 Task: Add a dependency to the task Implement a new cloud-based supply chain management system for a company , the existing task  Develop a new online tool for customer support ticketing in the project AnalyseNow
Action: Mouse moved to (96, 311)
Screenshot: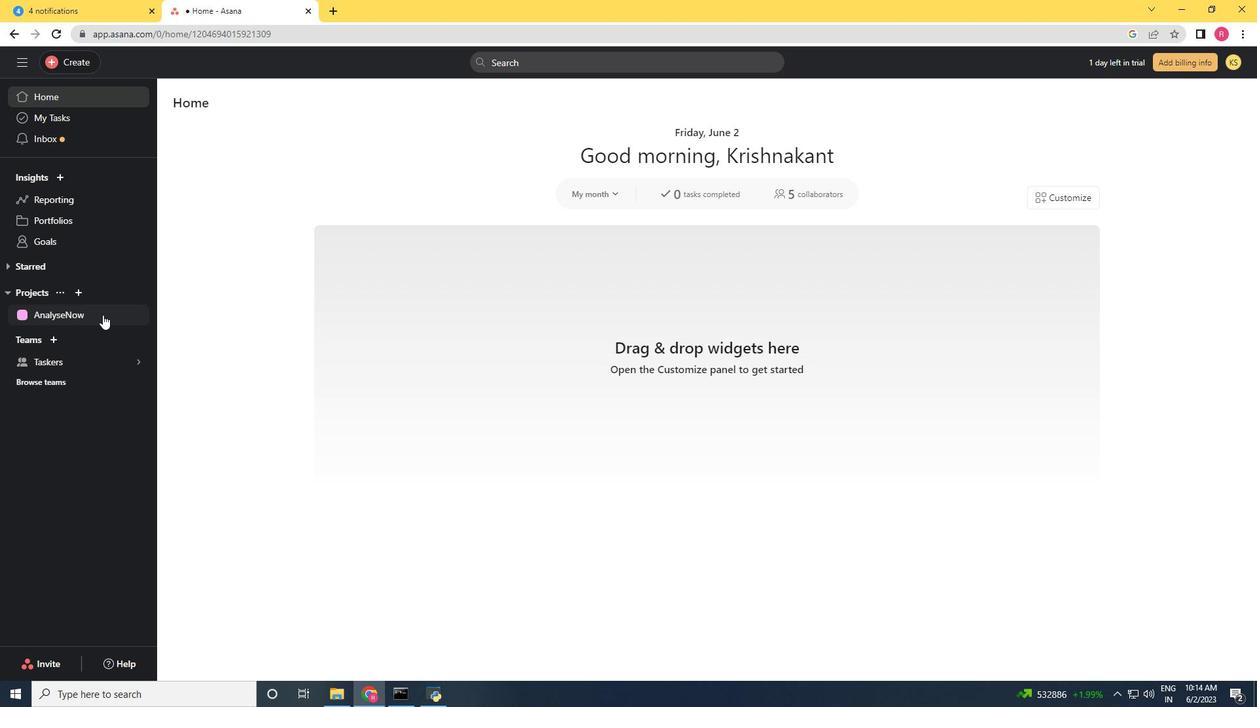 
Action: Mouse pressed left at (96, 311)
Screenshot: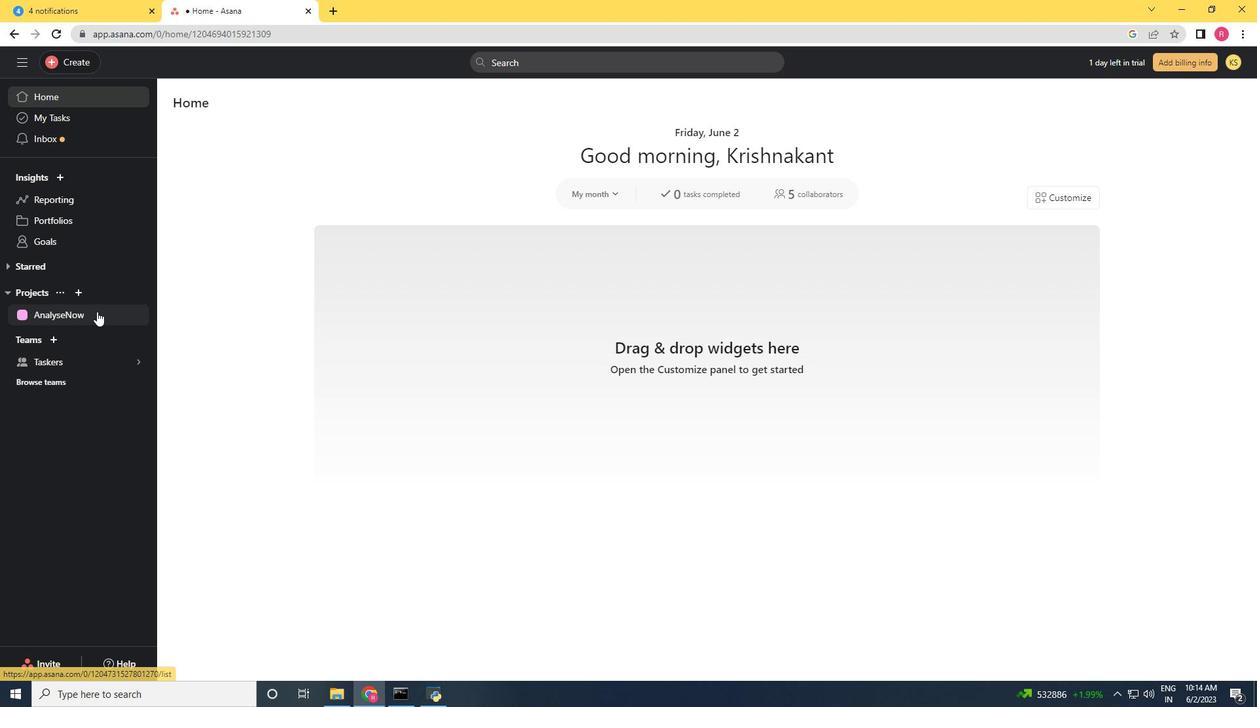 
Action: Mouse moved to (573, 414)
Screenshot: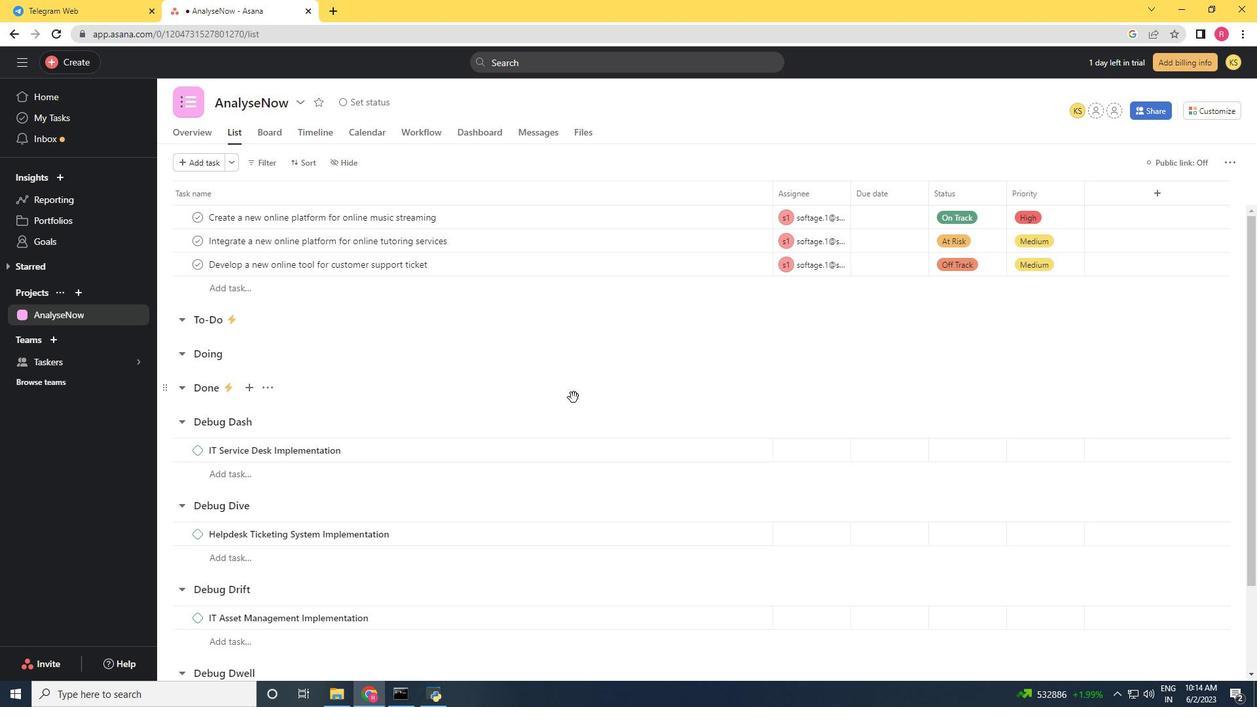 
Action: Mouse scrolled (573, 413) with delta (0, 0)
Screenshot: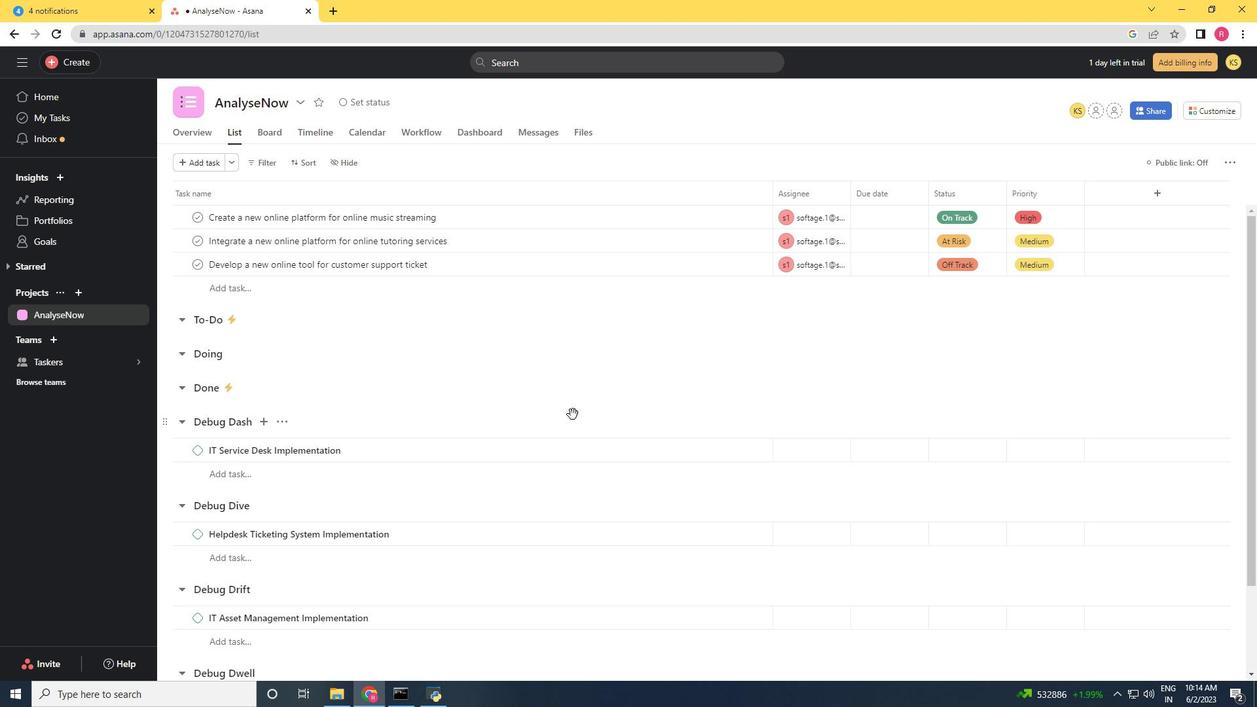 
Action: Mouse scrolled (573, 413) with delta (0, 0)
Screenshot: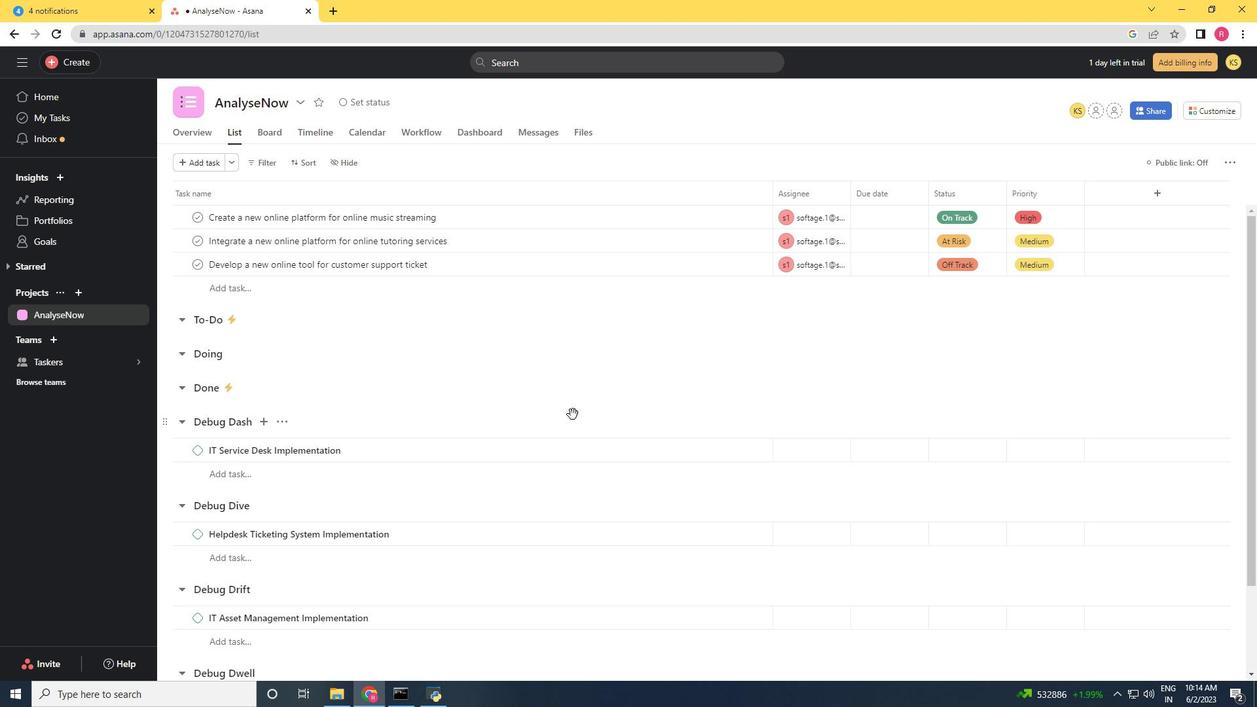 
Action: Mouse scrolled (573, 413) with delta (0, 0)
Screenshot: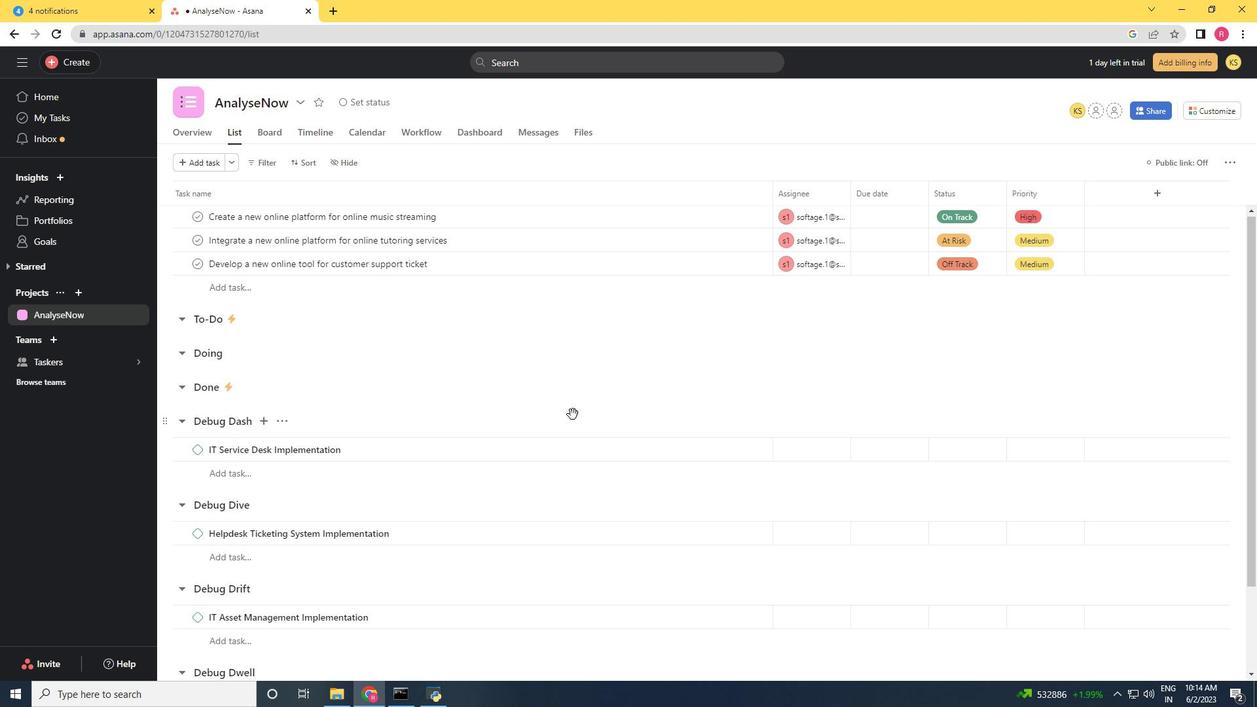 
Action: Mouse scrolled (573, 413) with delta (0, 0)
Screenshot: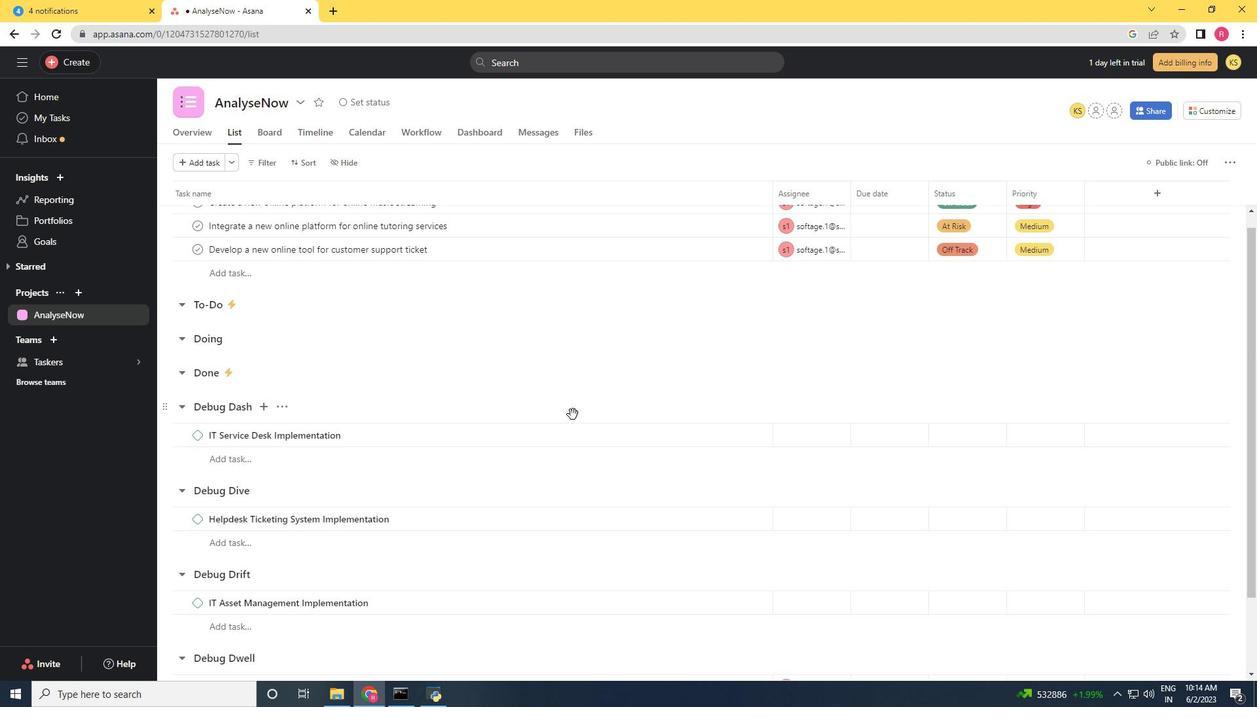 
Action: Mouse scrolled (573, 413) with delta (0, 0)
Screenshot: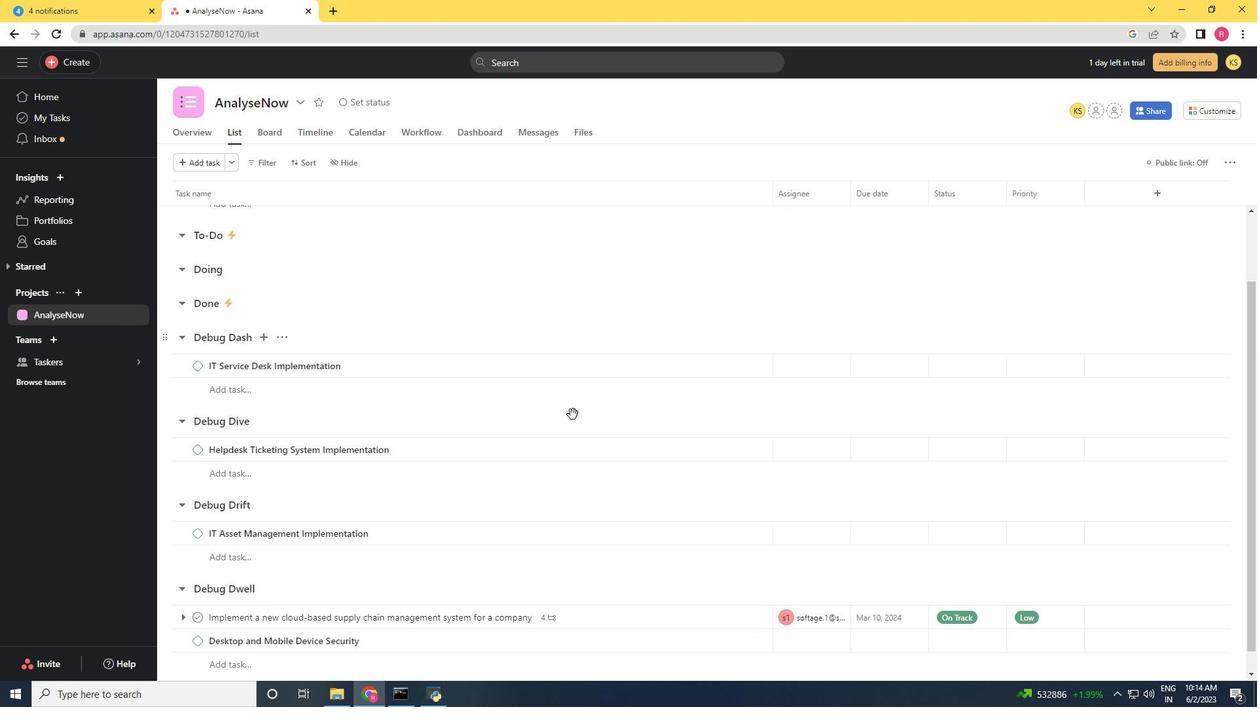 
Action: Mouse scrolled (573, 413) with delta (0, 0)
Screenshot: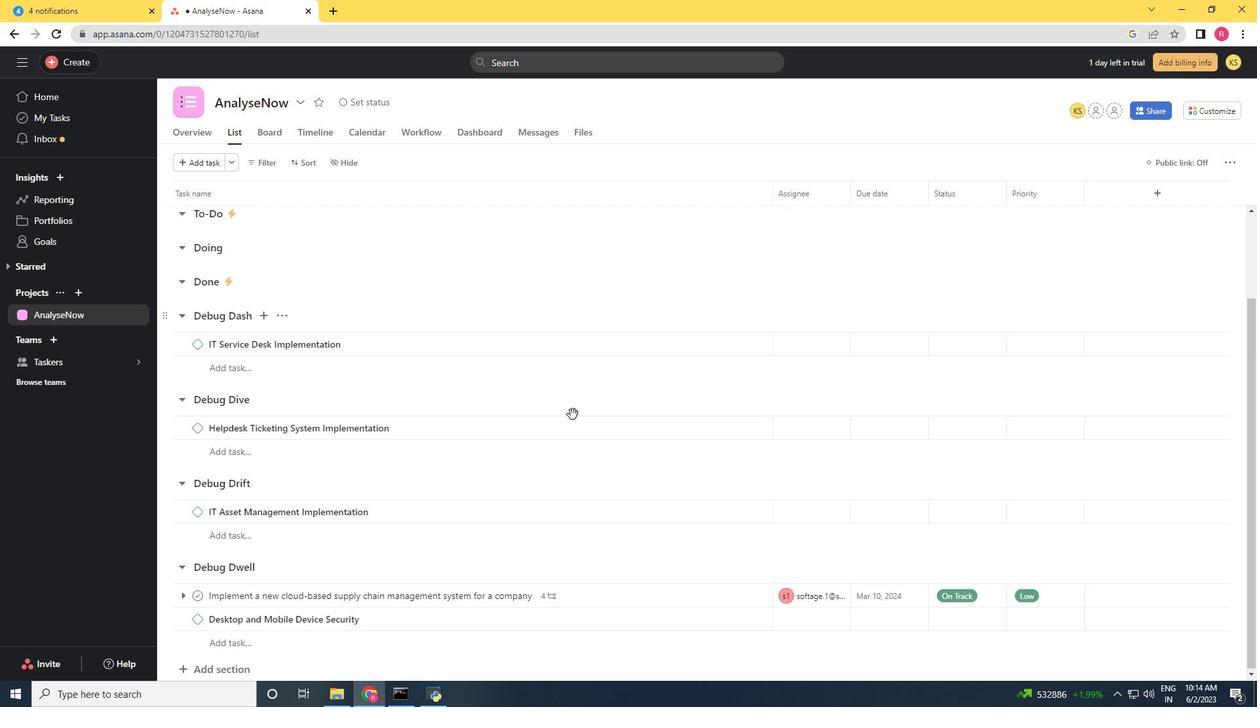 
Action: Mouse moved to (615, 591)
Screenshot: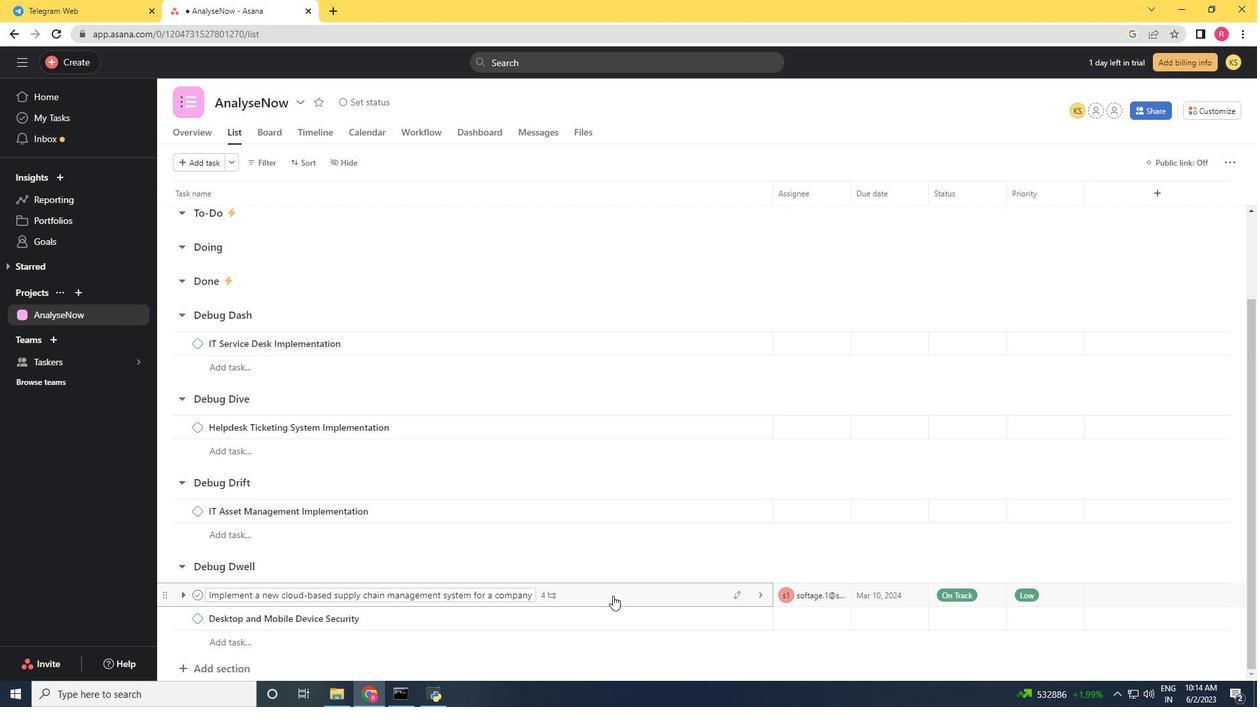 
Action: Mouse pressed left at (615, 591)
Screenshot: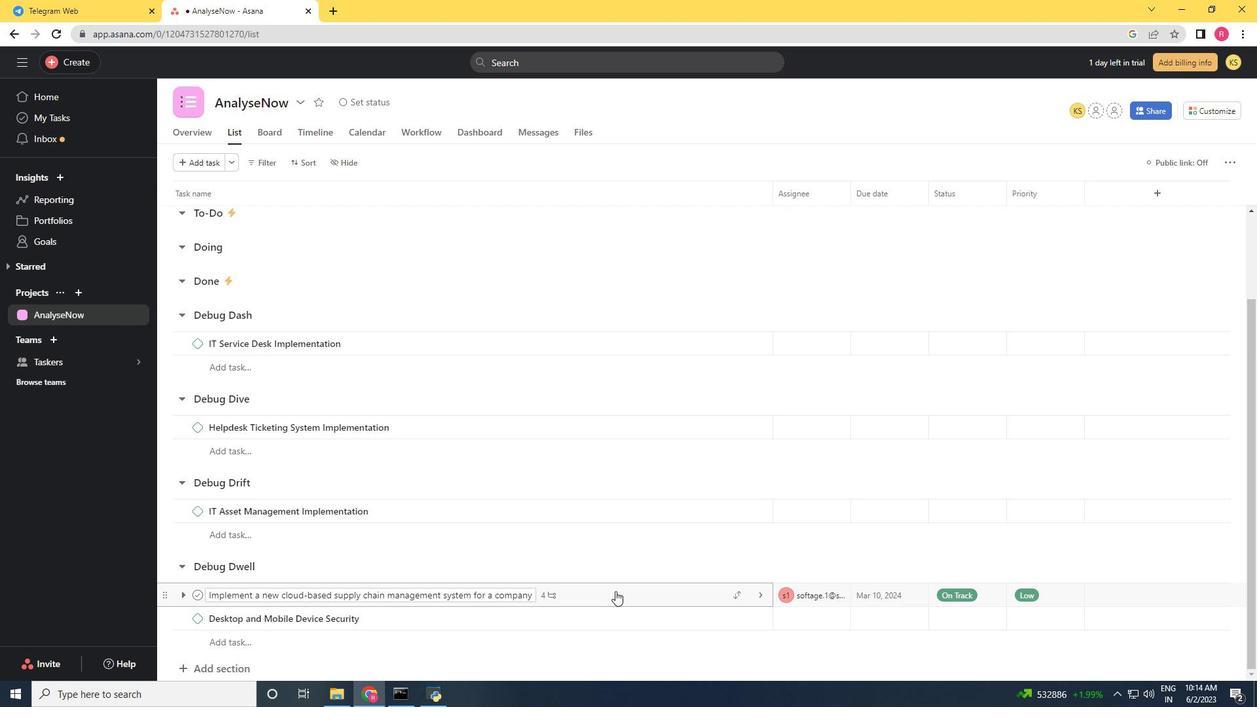 
Action: Mouse moved to (936, 345)
Screenshot: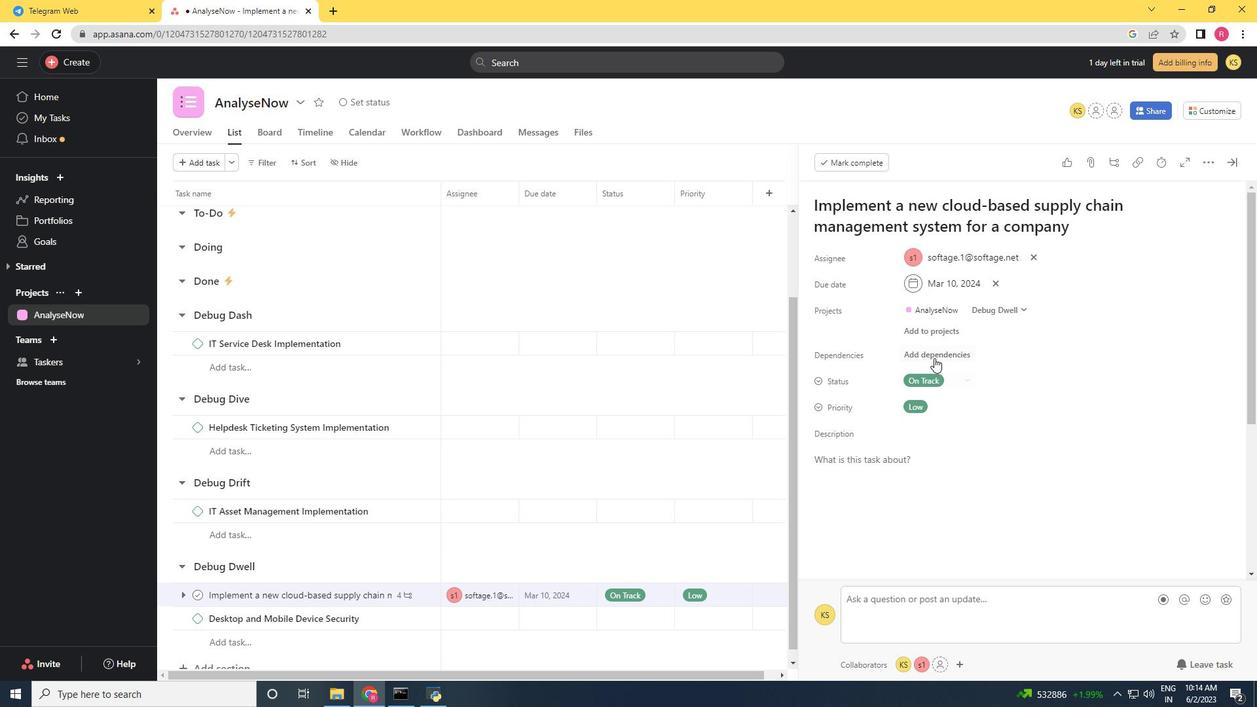 
Action: Mouse pressed left at (936, 345)
Screenshot: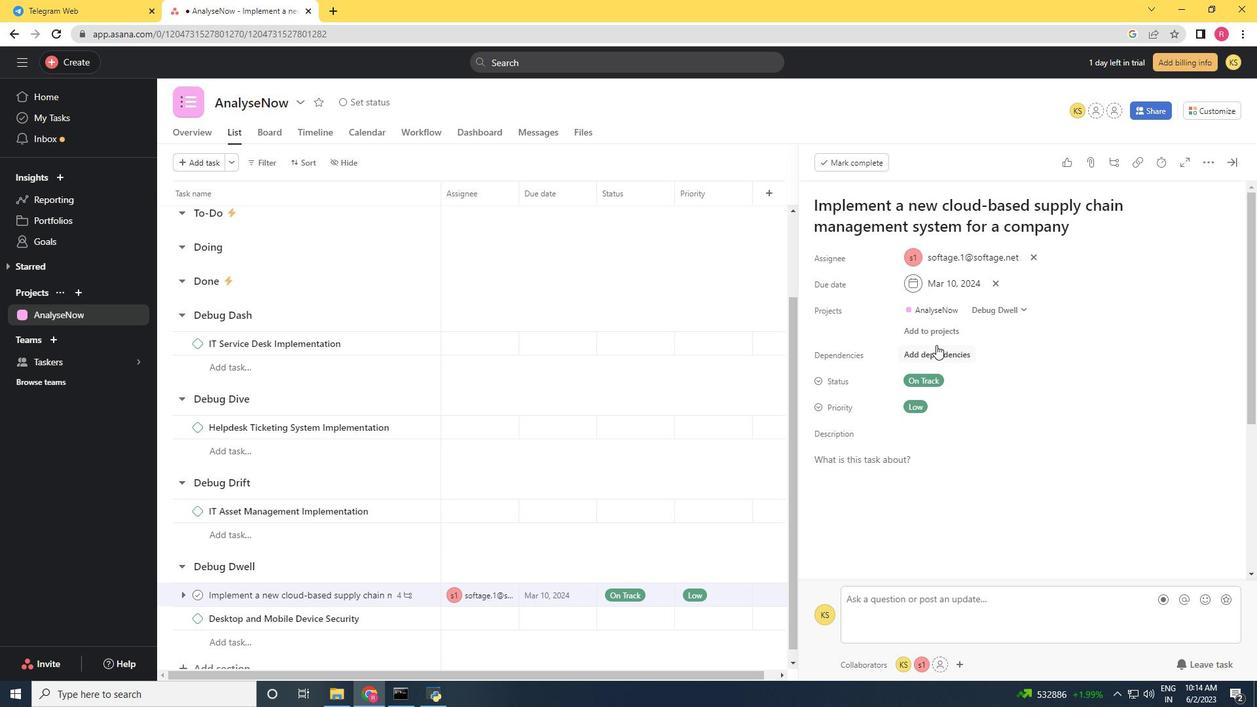 
Action: Mouse moved to (617, 288)
Screenshot: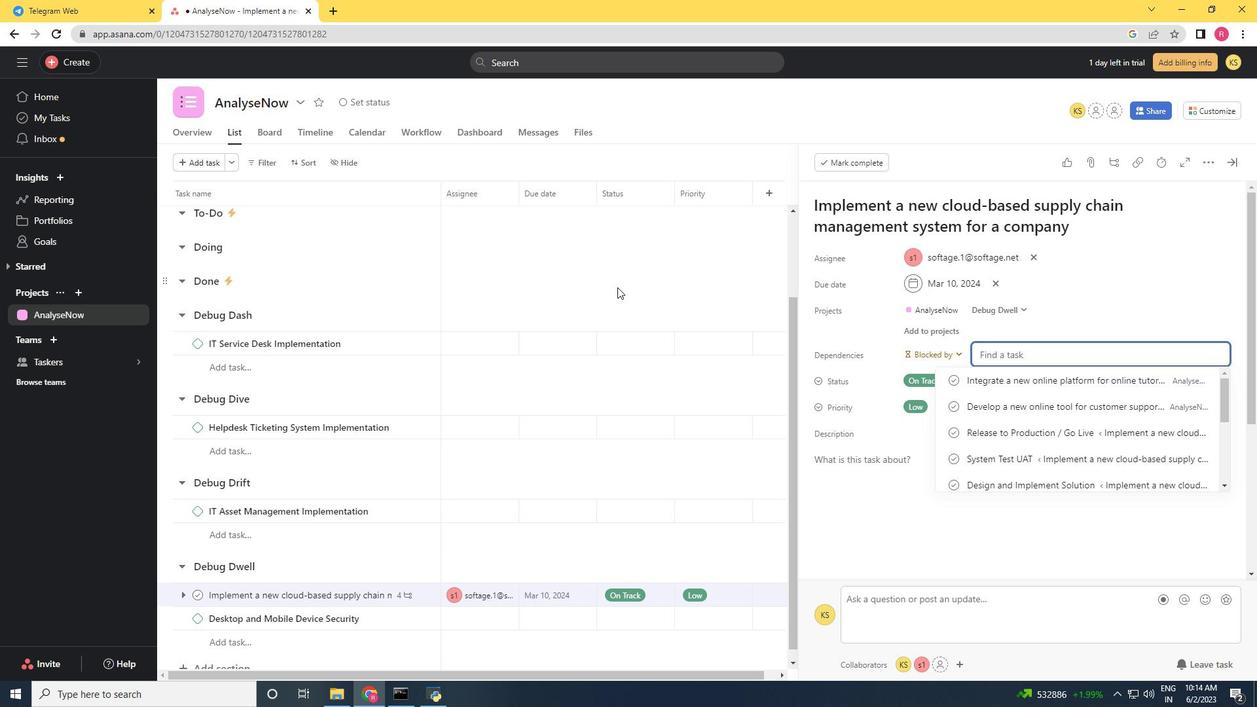 
Action: Key pressed <Key.shift>Develop<Key.space>a<Key.space>new<Key.space>online<Key.space>
Screenshot: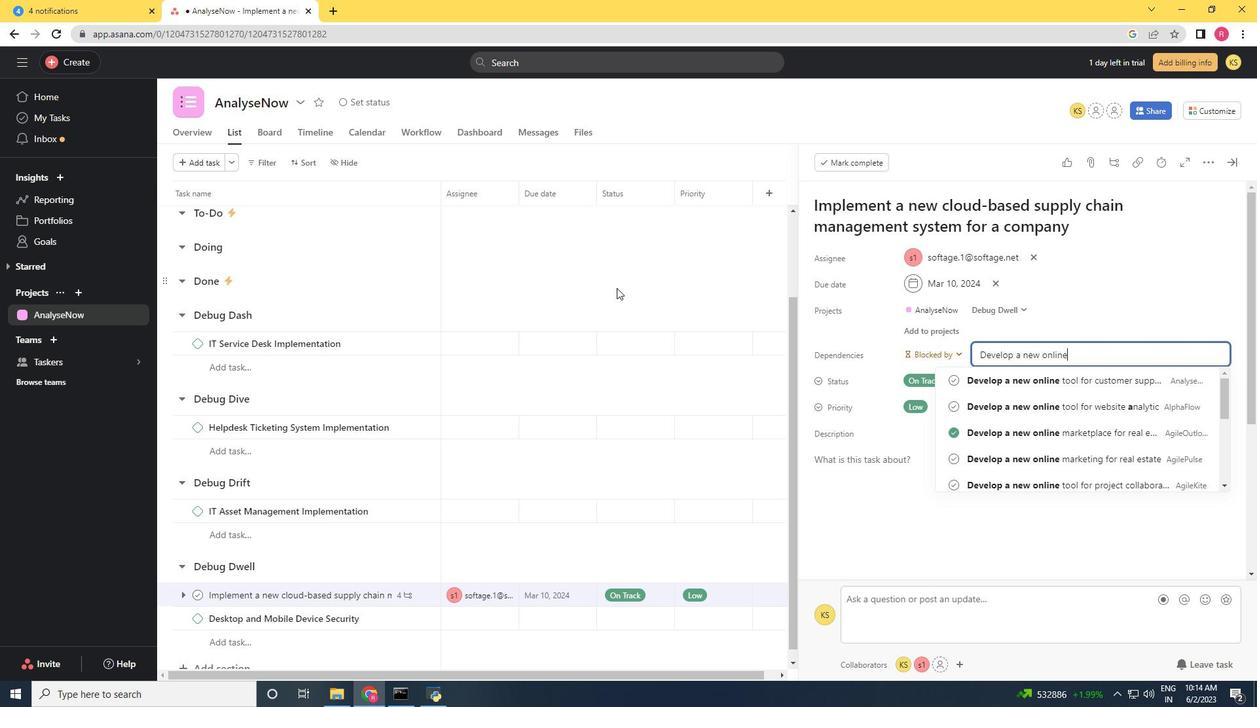 
Action: Mouse moved to (613, 290)
Screenshot: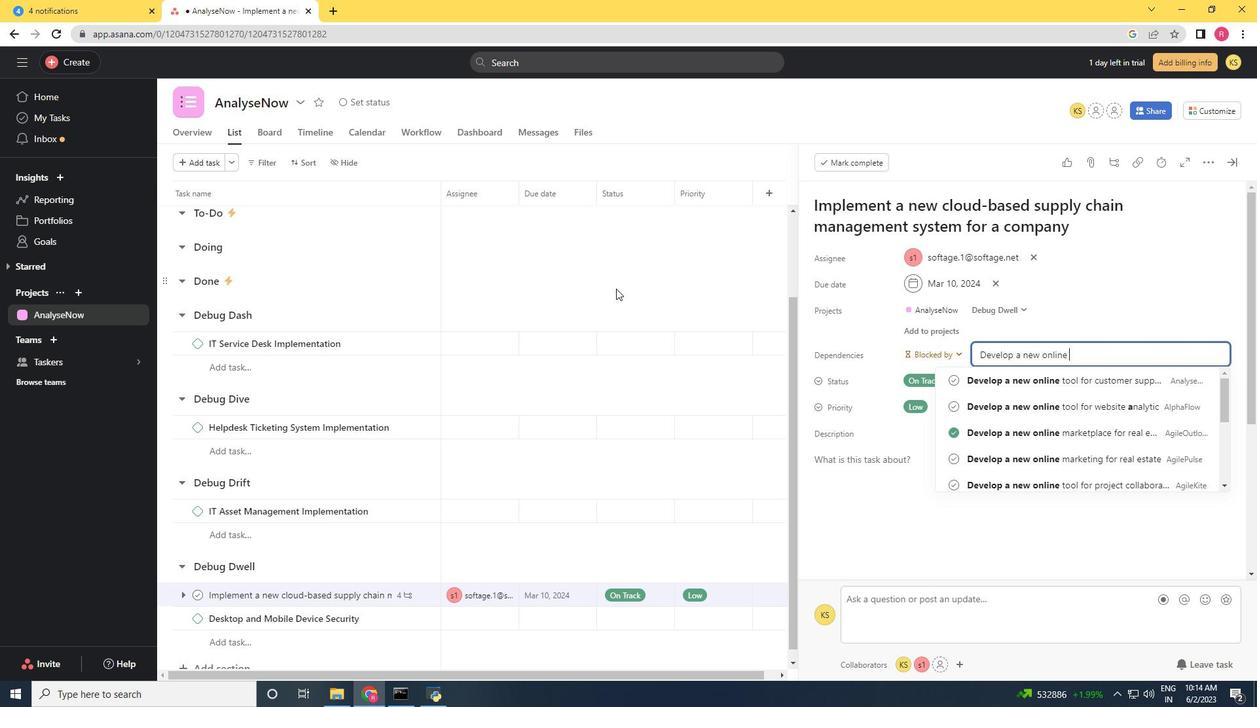 
Action: Key pressed tool<Key.space>for<Key.space>customer<Key.space>support<Key.space>ticketing
Screenshot: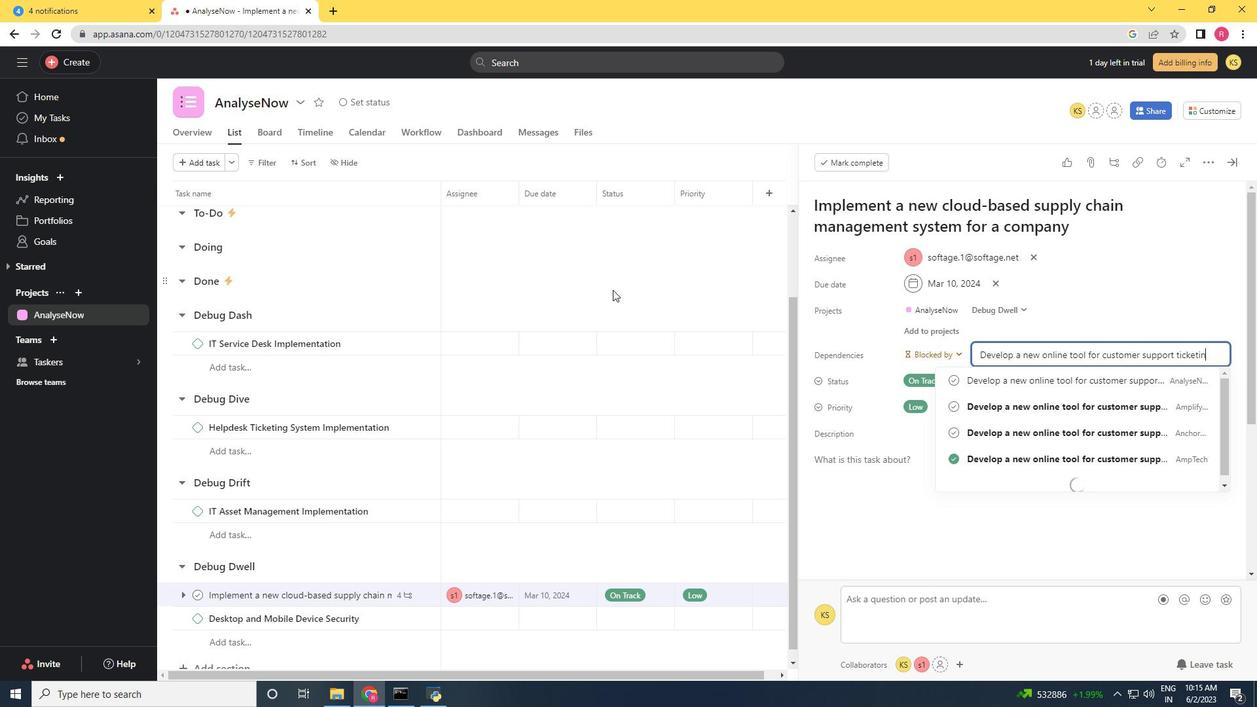 
Action: Mouse moved to (1099, 389)
Screenshot: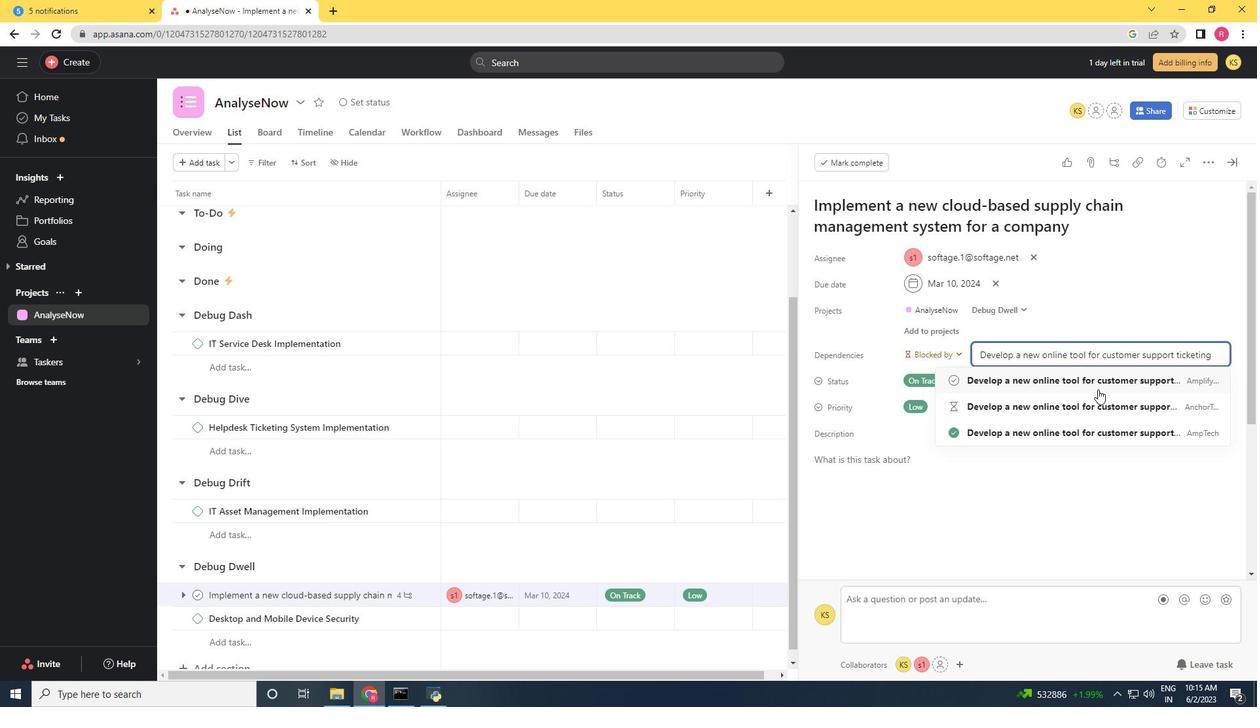 
Action: Mouse pressed left at (1099, 389)
Screenshot: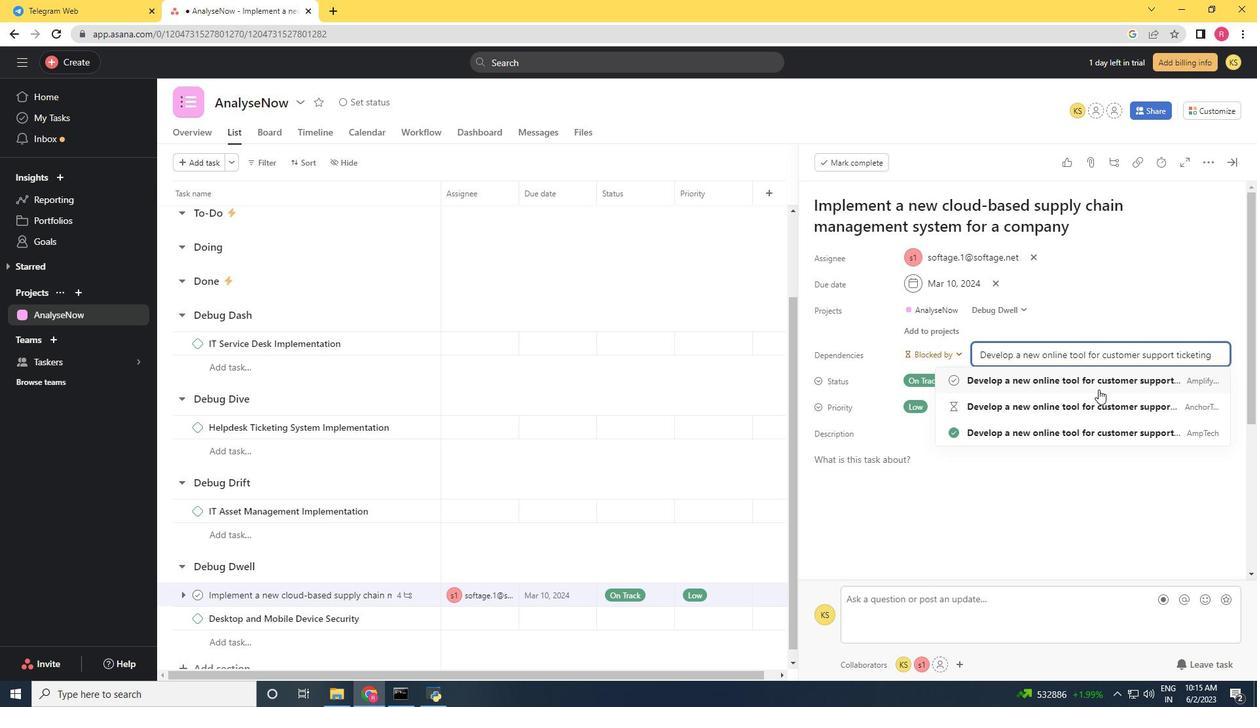 
Action: Mouse moved to (903, 571)
Screenshot: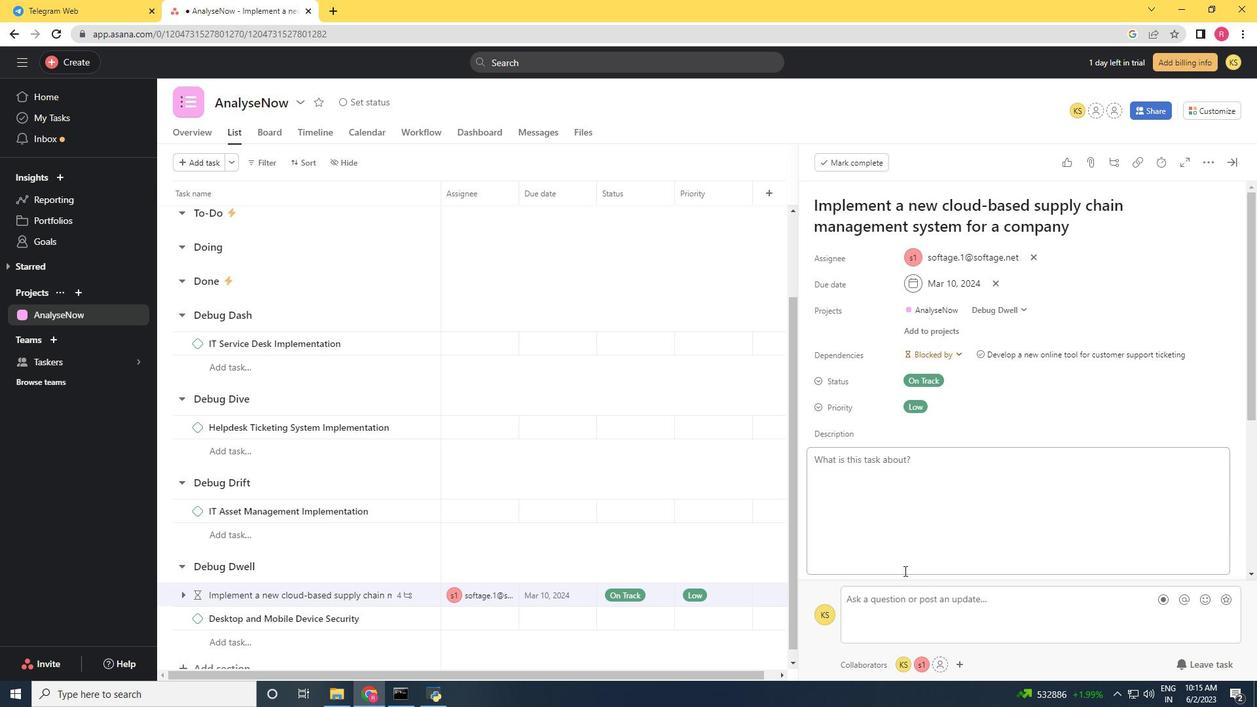 
